 Task: Enable the option email in Skill Assessment recommendations.
Action: Mouse moved to (743, 93)
Screenshot: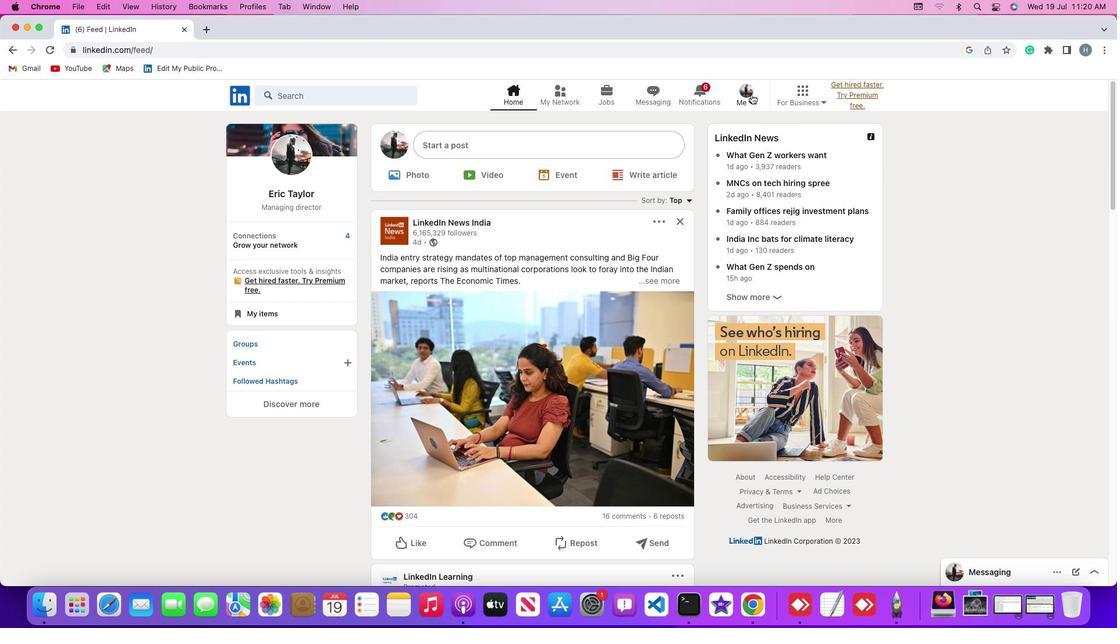
Action: Mouse pressed left at (743, 93)
Screenshot: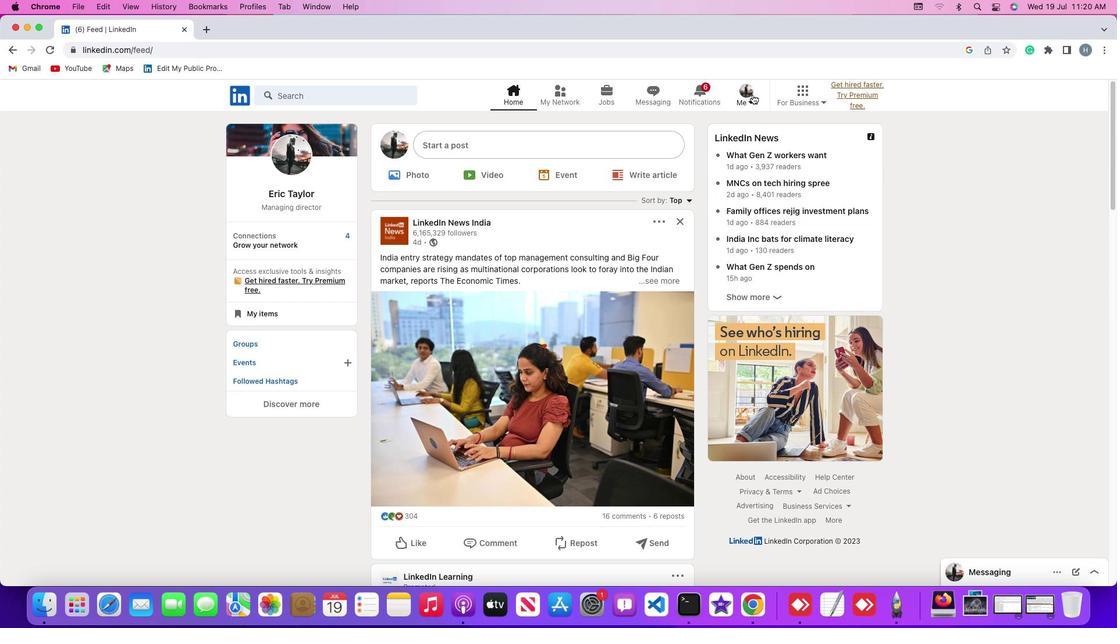 
Action: Mouse moved to (753, 95)
Screenshot: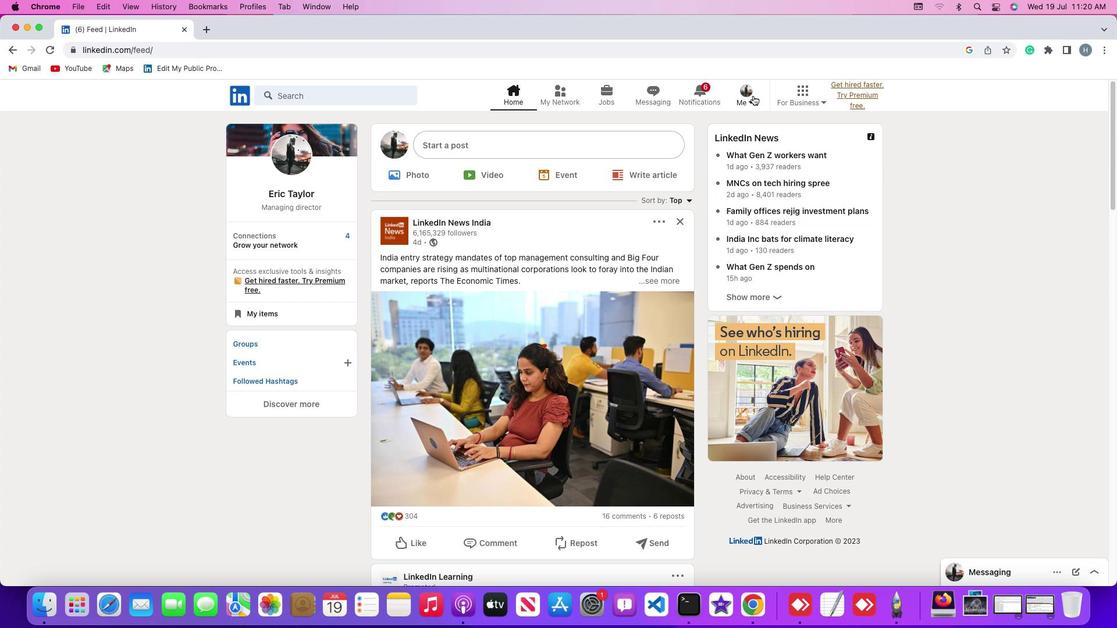 
Action: Mouse pressed left at (753, 95)
Screenshot: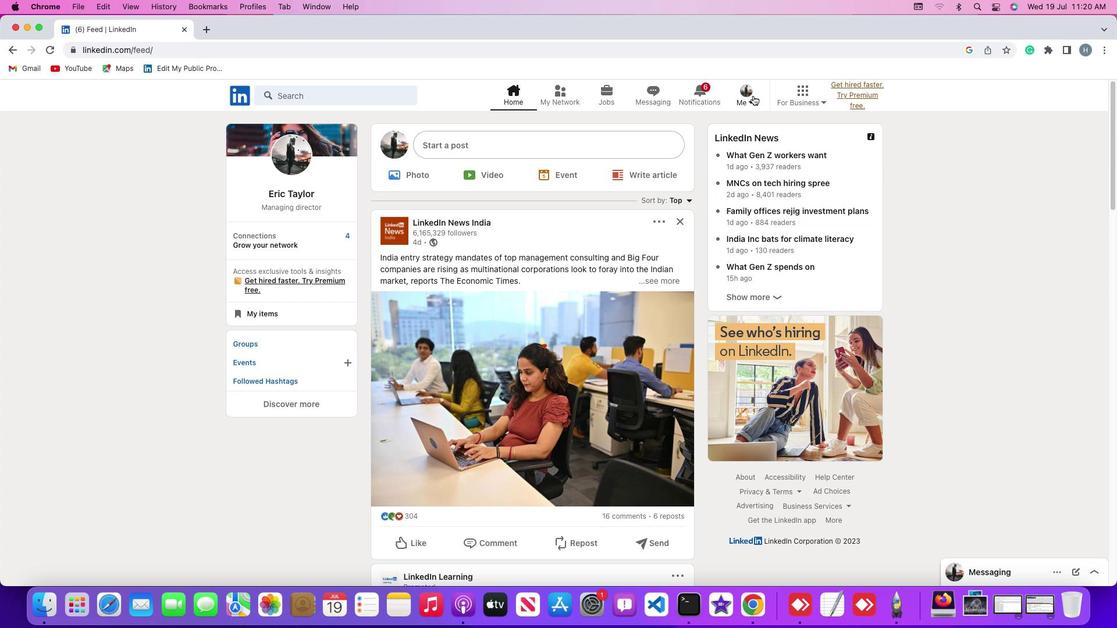 
Action: Mouse moved to (681, 218)
Screenshot: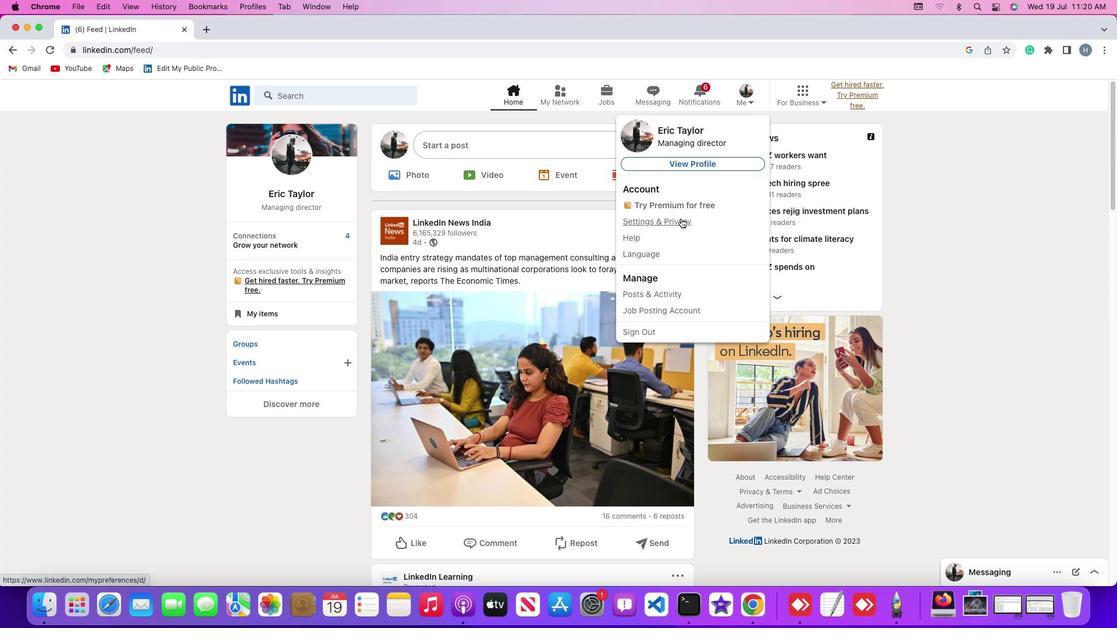 
Action: Mouse pressed left at (681, 218)
Screenshot: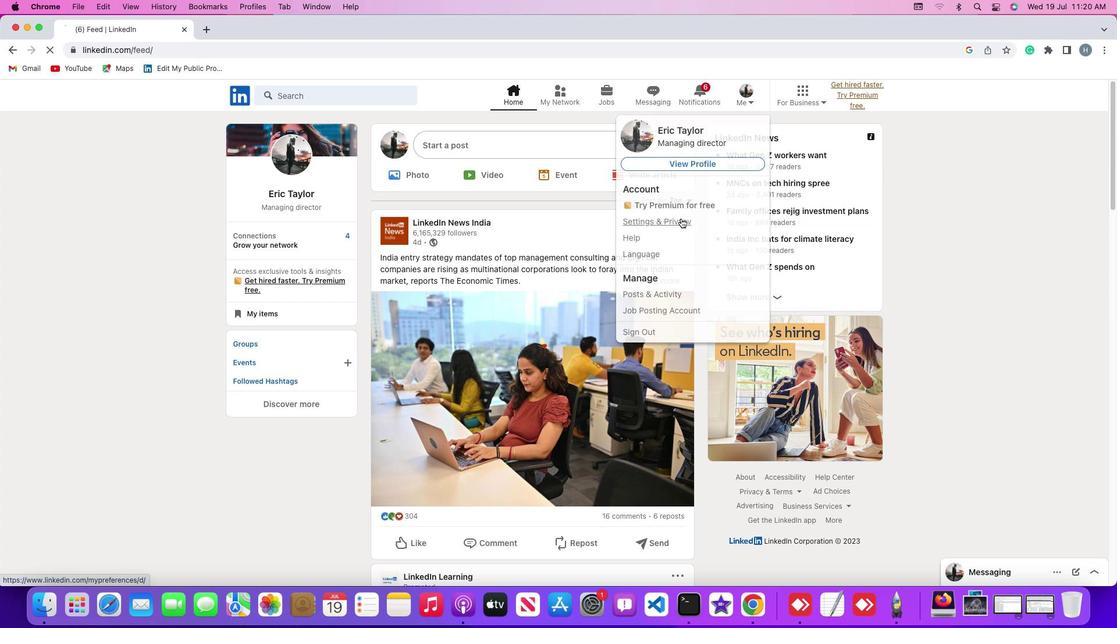 
Action: Mouse moved to (69, 397)
Screenshot: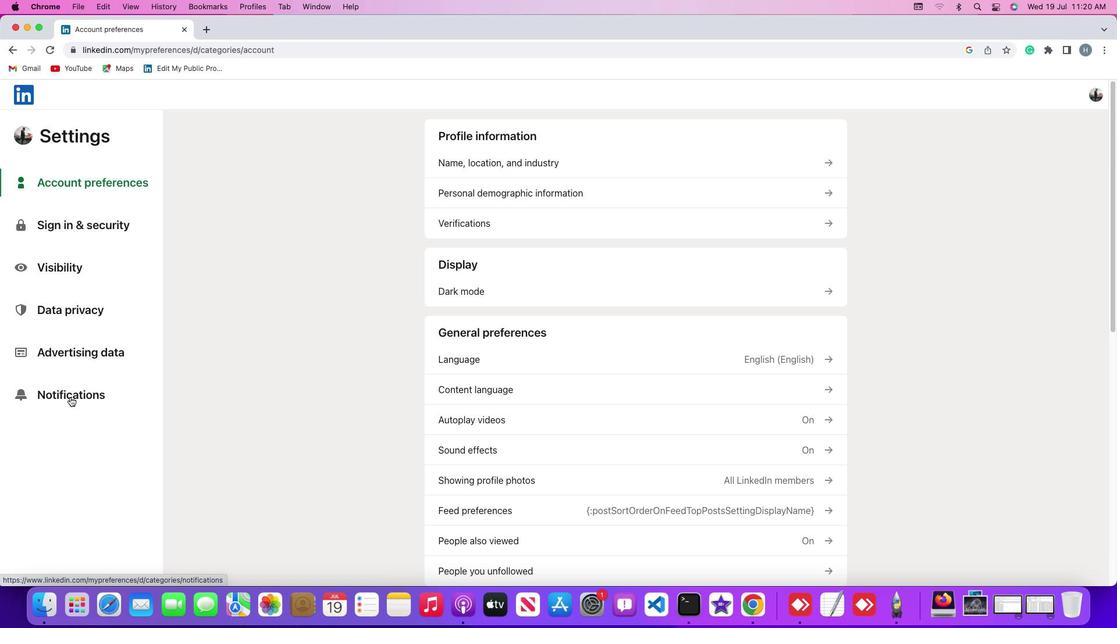 
Action: Mouse pressed left at (69, 397)
Screenshot: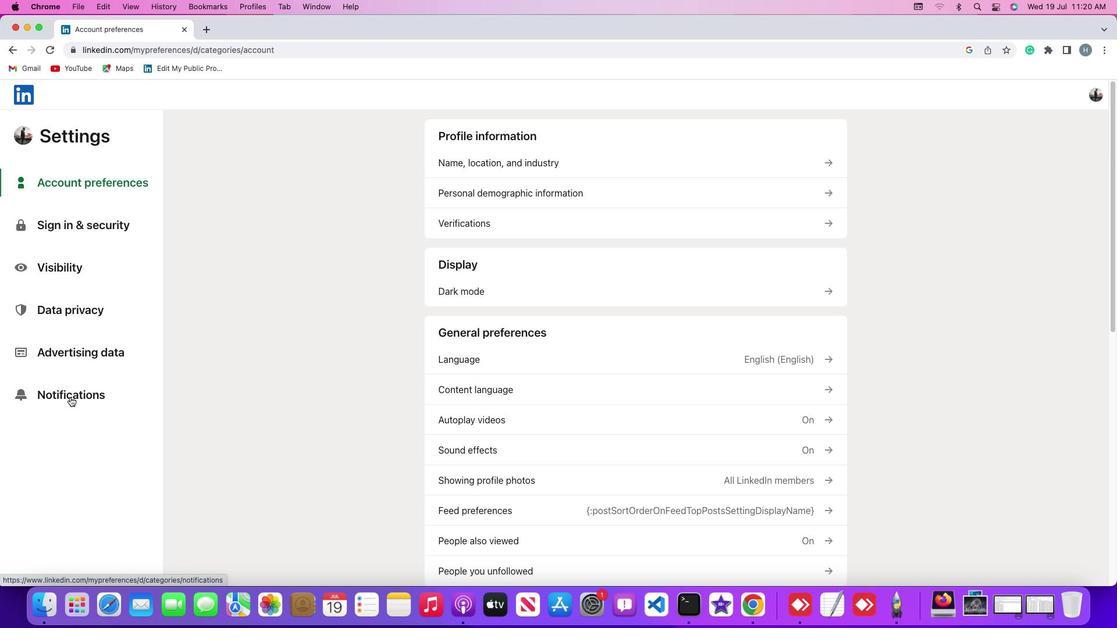 
Action: Mouse pressed left at (69, 397)
Screenshot: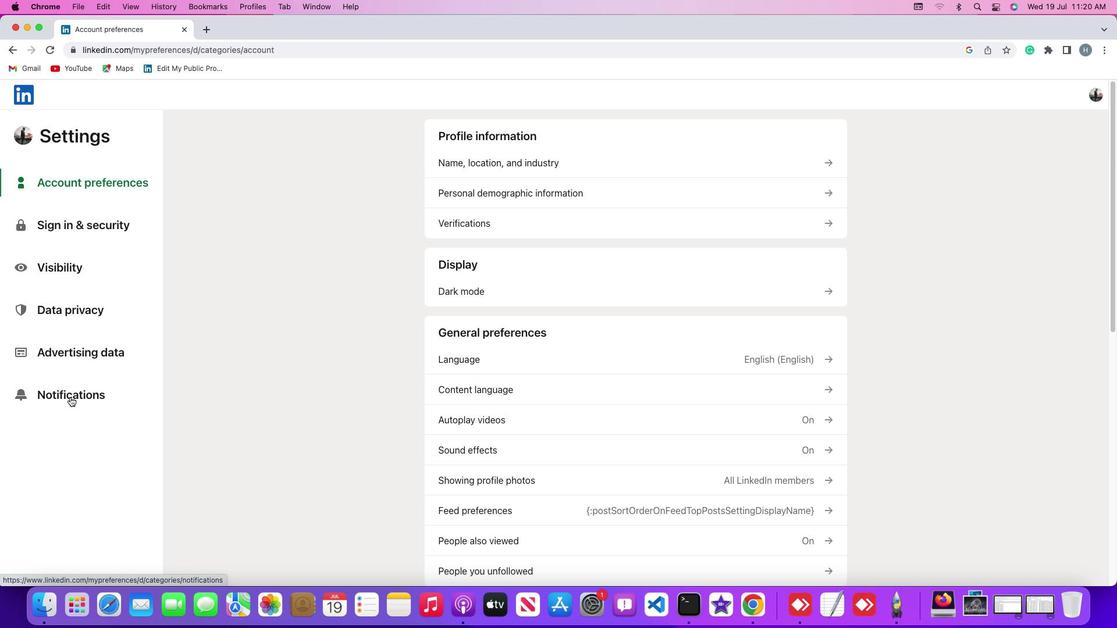
Action: Mouse moved to (547, 167)
Screenshot: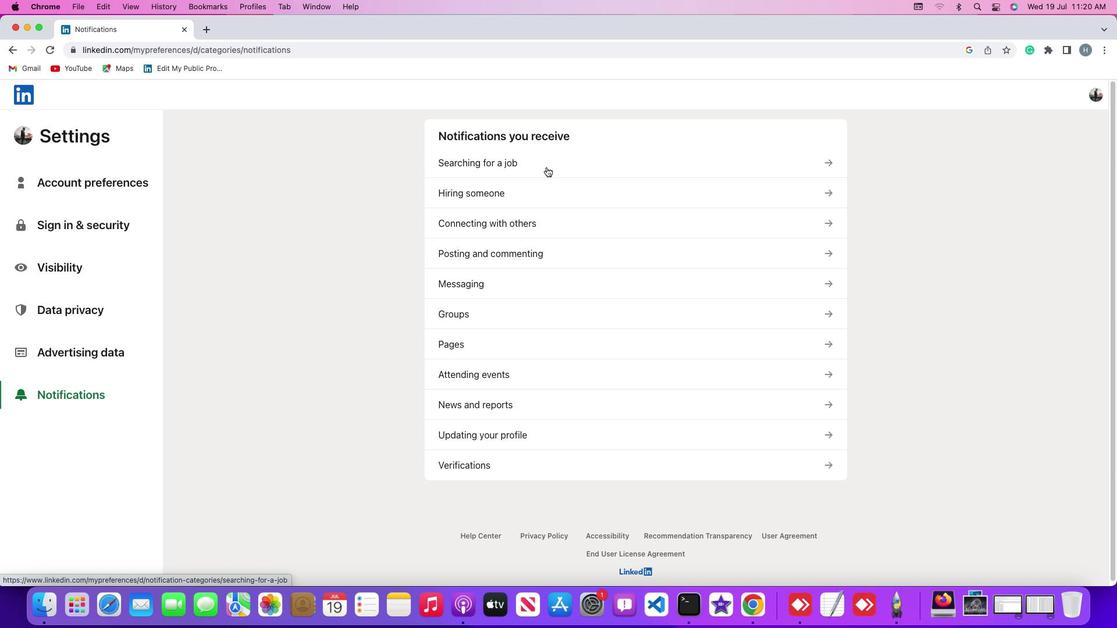 
Action: Mouse pressed left at (547, 167)
Screenshot: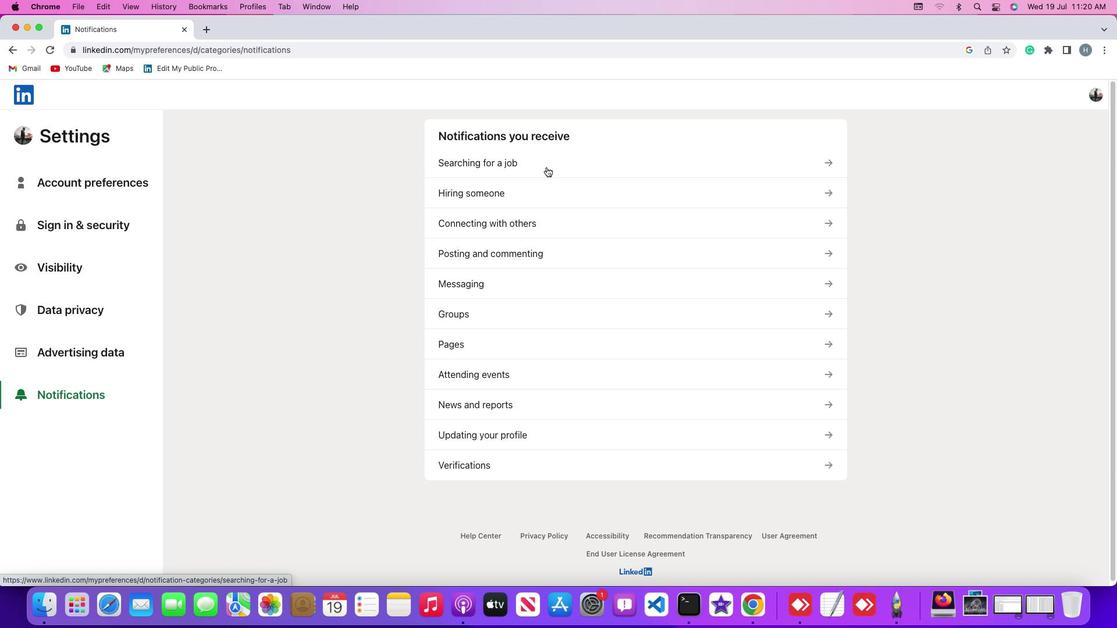 
Action: Mouse pressed left at (547, 167)
Screenshot: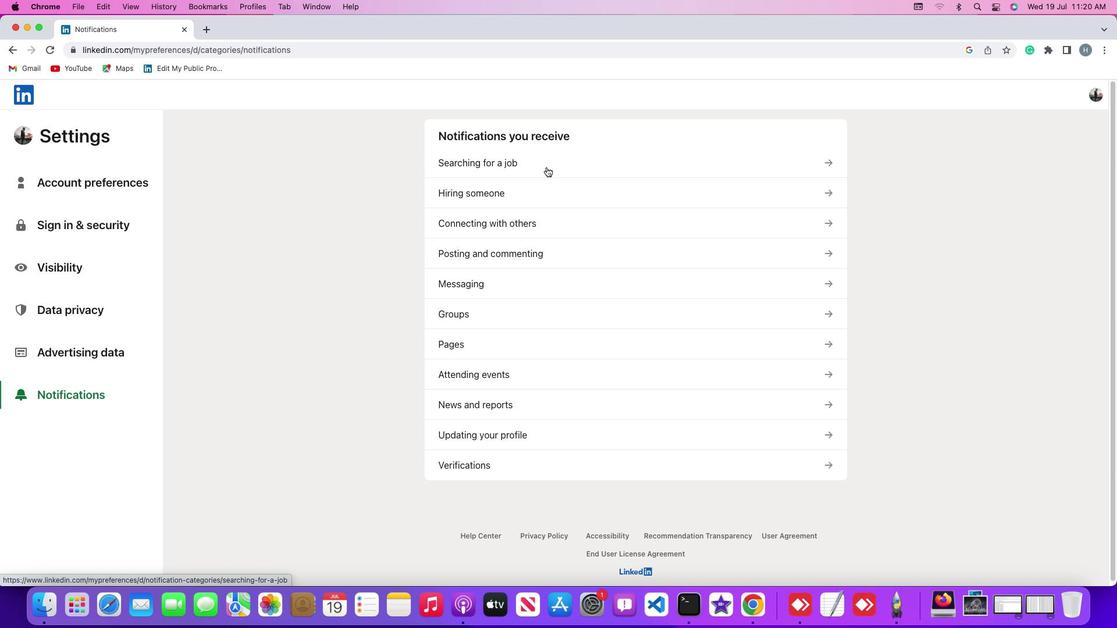 
Action: Mouse moved to (518, 483)
Screenshot: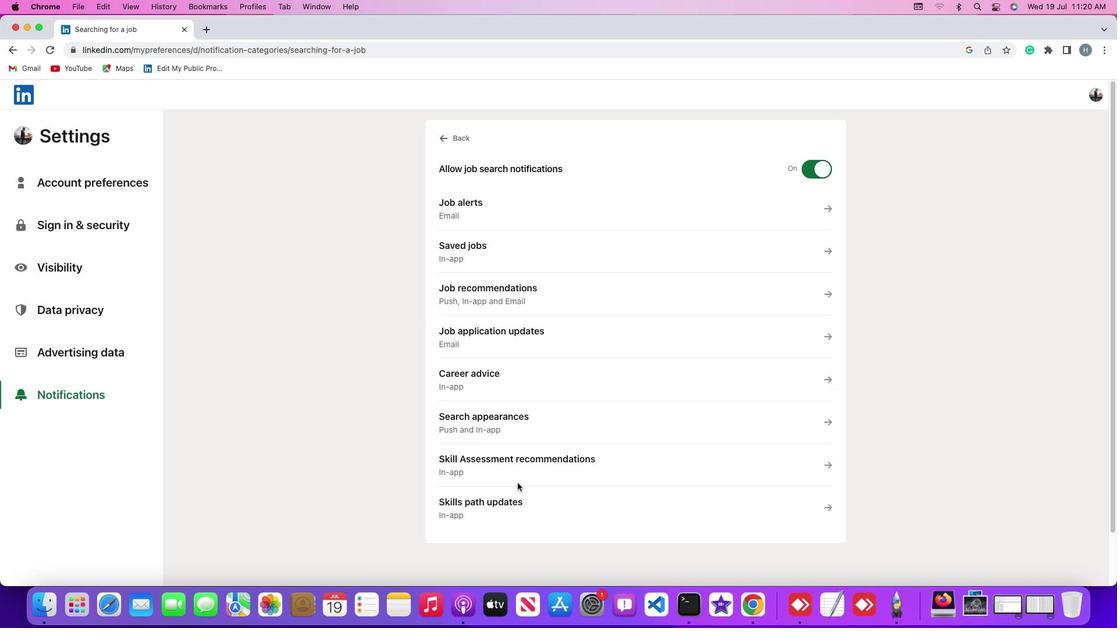 
Action: Mouse pressed left at (518, 483)
Screenshot: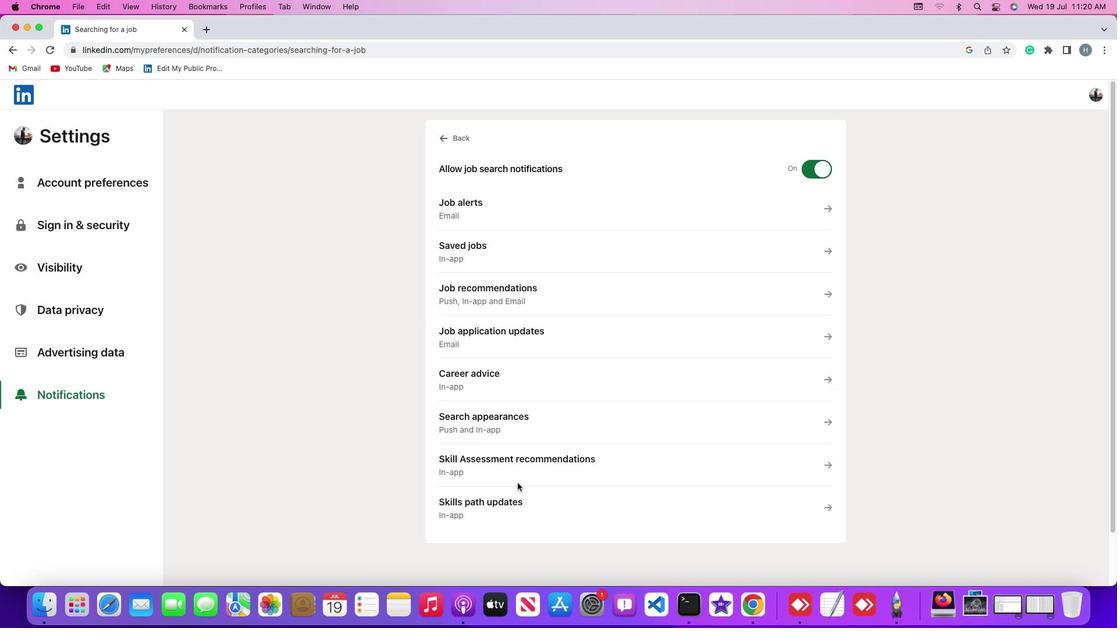 
Action: Mouse moved to (526, 464)
Screenshot: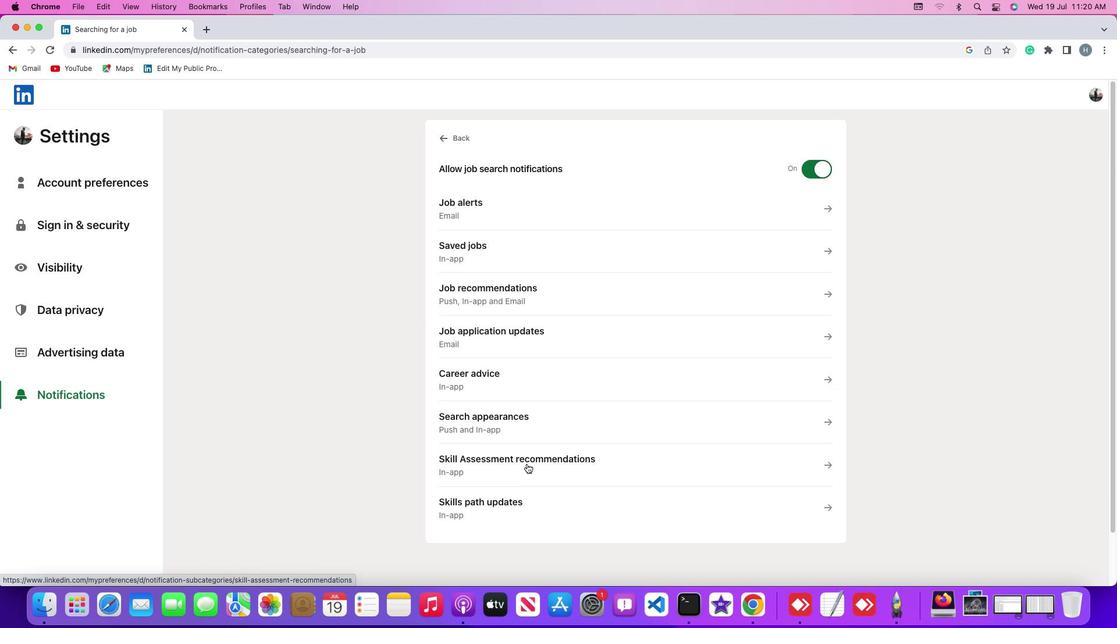 
Action: Mouse pressed left at (526, 464)
Screenshot: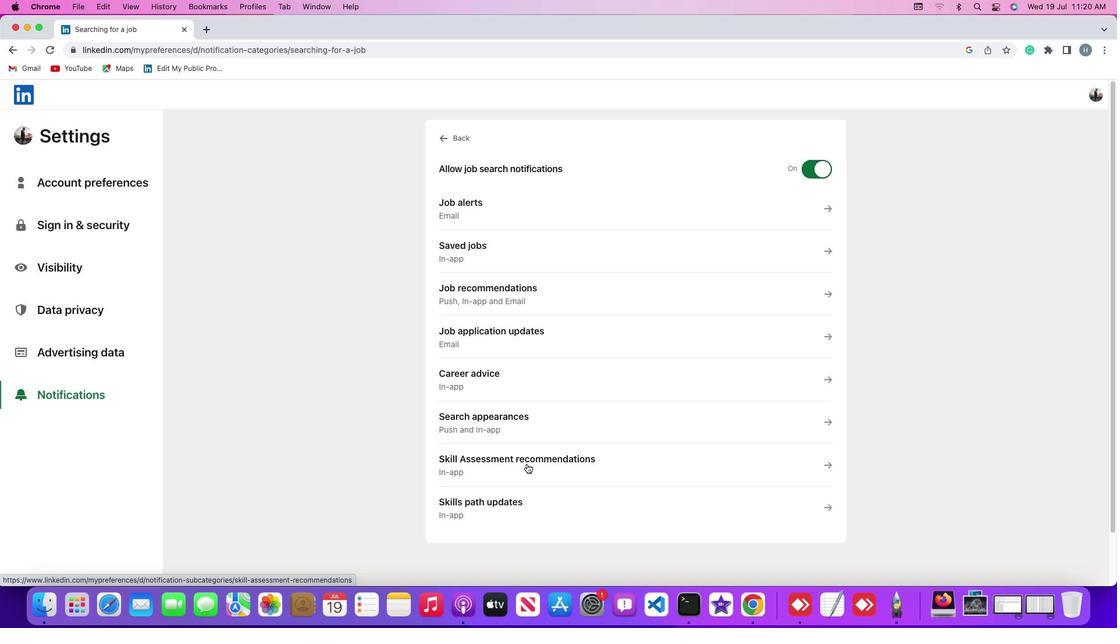 
Action: Mouse moved to (812, 330)
Screenshot: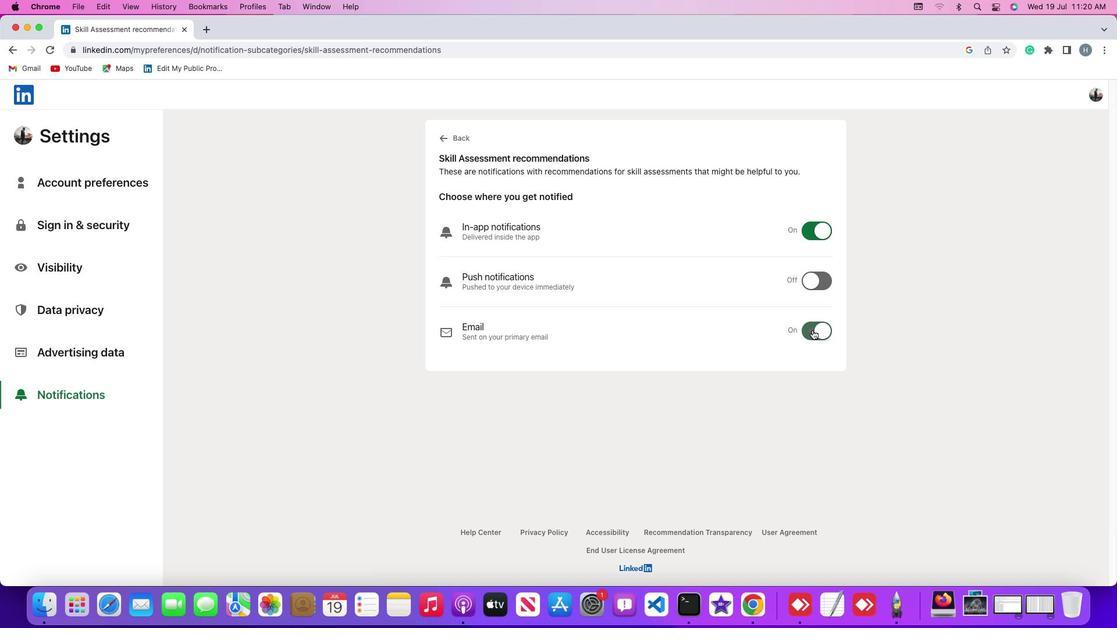 
Action: Mouse pressed left at (812, 330)
Screenshot: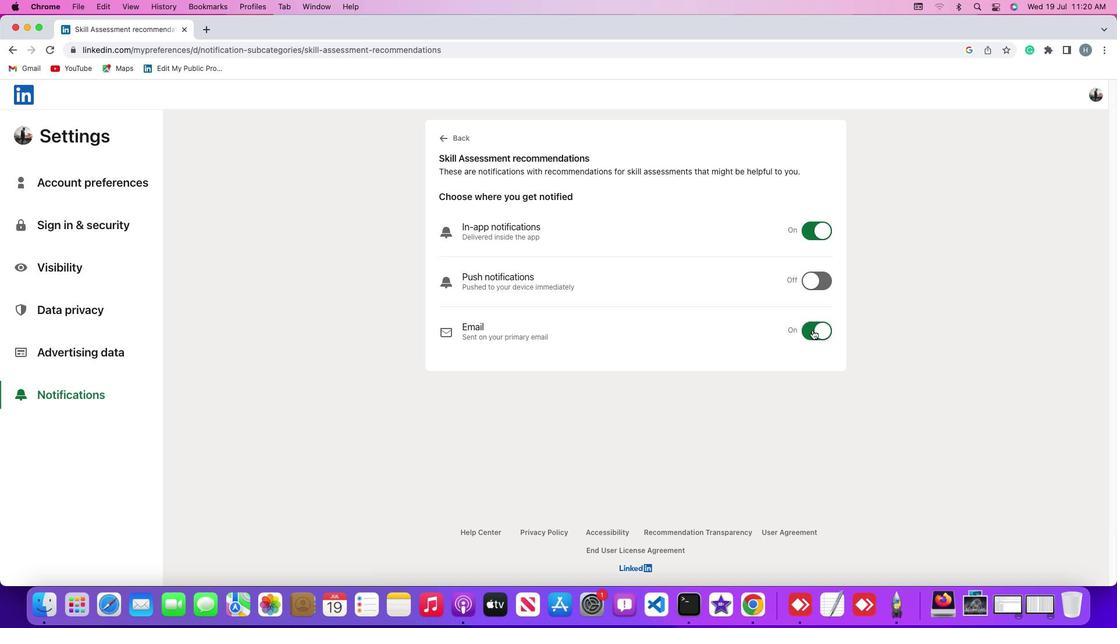 
